 Task: In the  document article.odt. Insert footer and write 'ww.ramsons.com'. Find the word using Dictionary 'Gift' Use the tool word Count and display word count while typing
Action: Mouse moved to (113, 60)
Screenshot: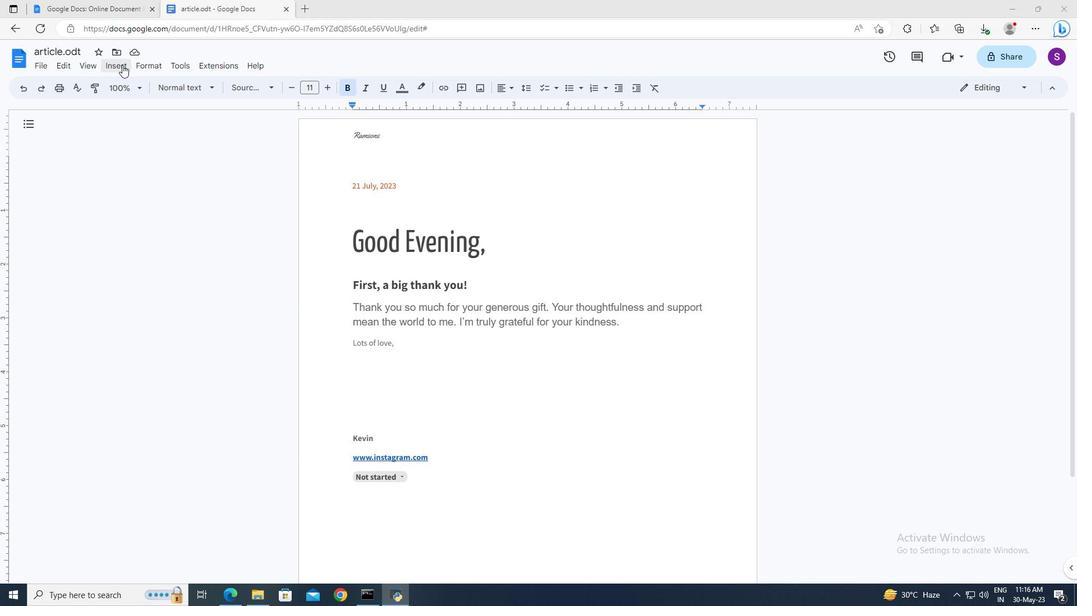 
Action: Mouse pressed left at (113, 60)
Screenshot: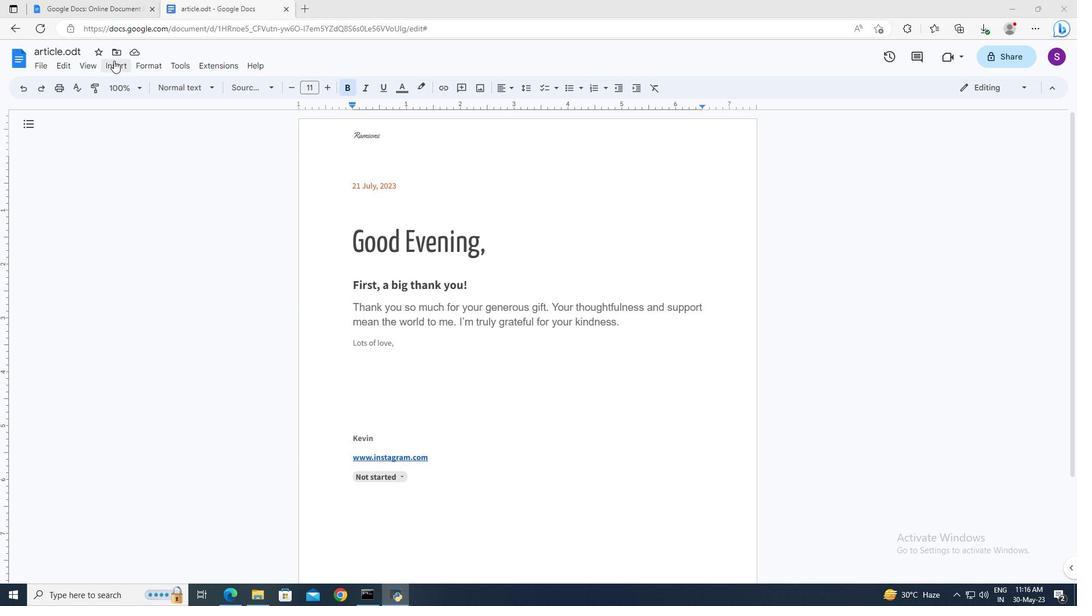 
Action: Mouse moved to (308, 362)
Screenshot: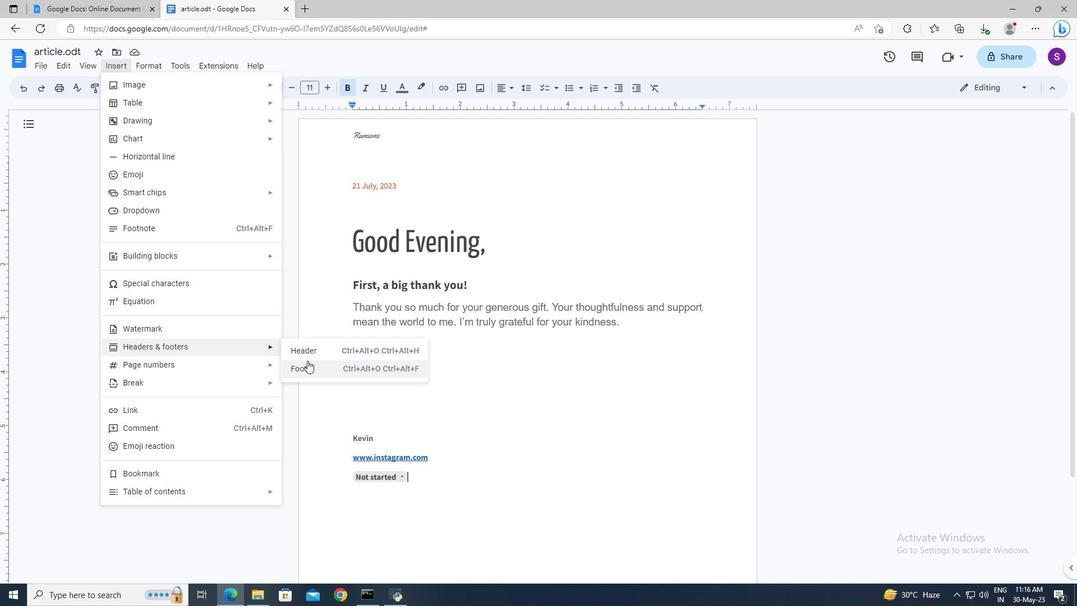 
Action: Mouse pressed left at (308, 362)
Screenshot: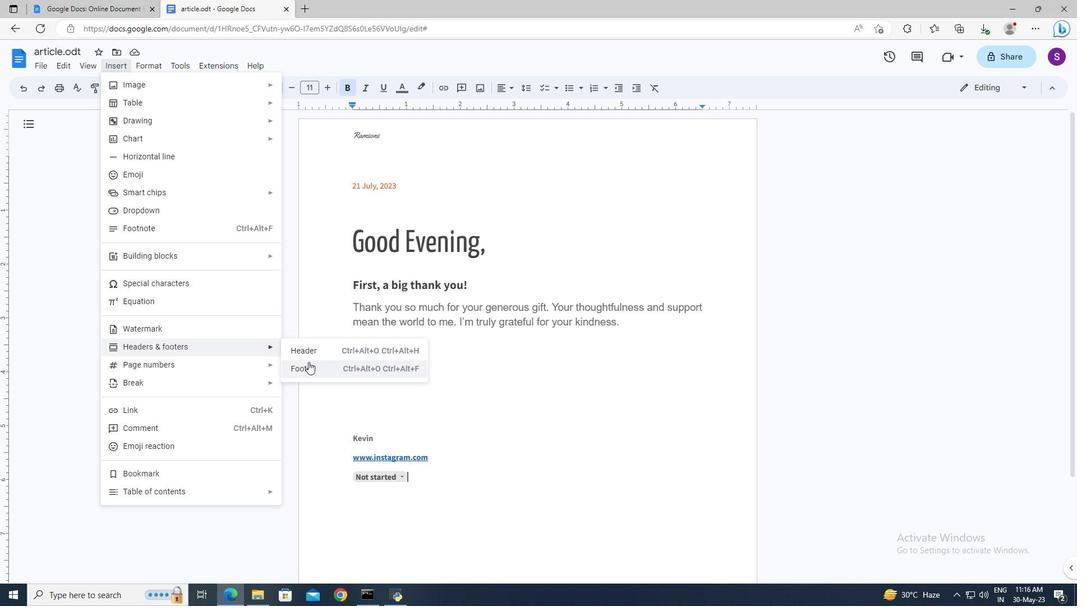 
Action: Key pressed www.ramsons.com
Screenshot: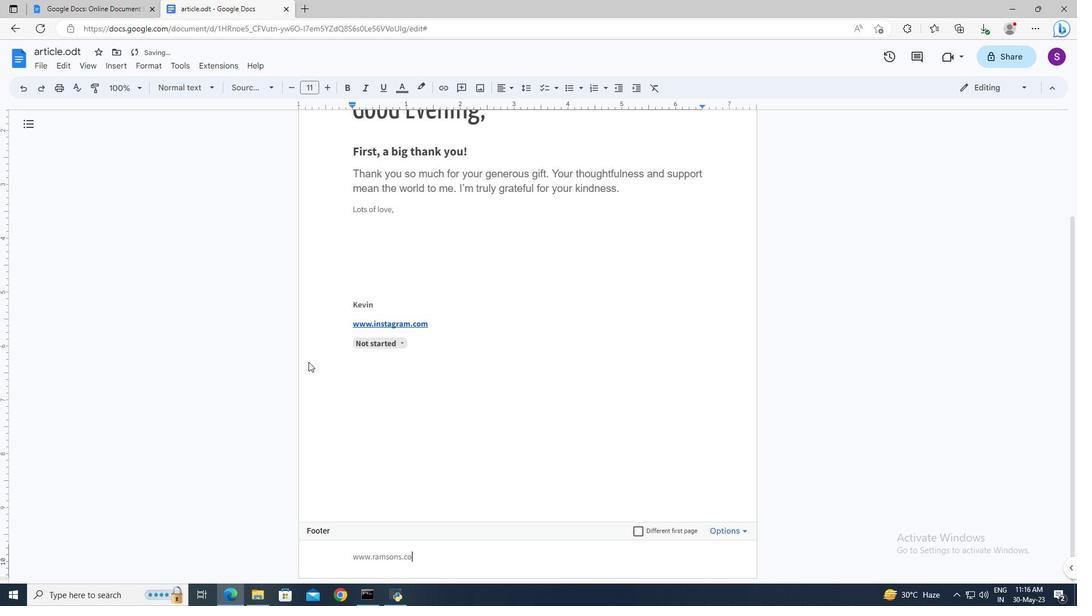 
Action: Mouse moved to (346, 263)
Screenshot: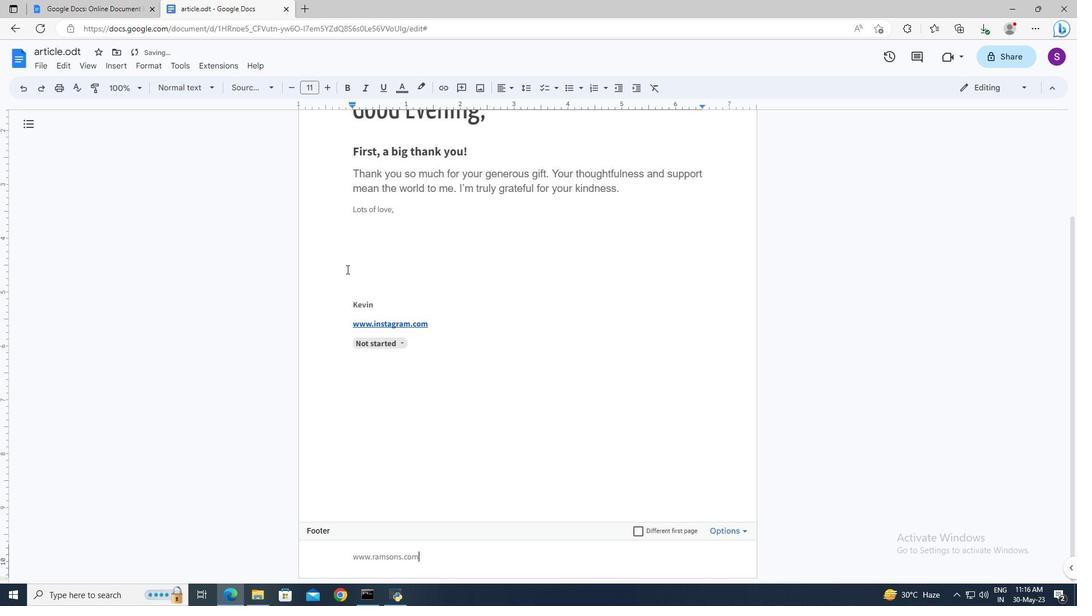 
Action: Mouse pressed left at (346, 263)
Screenshot: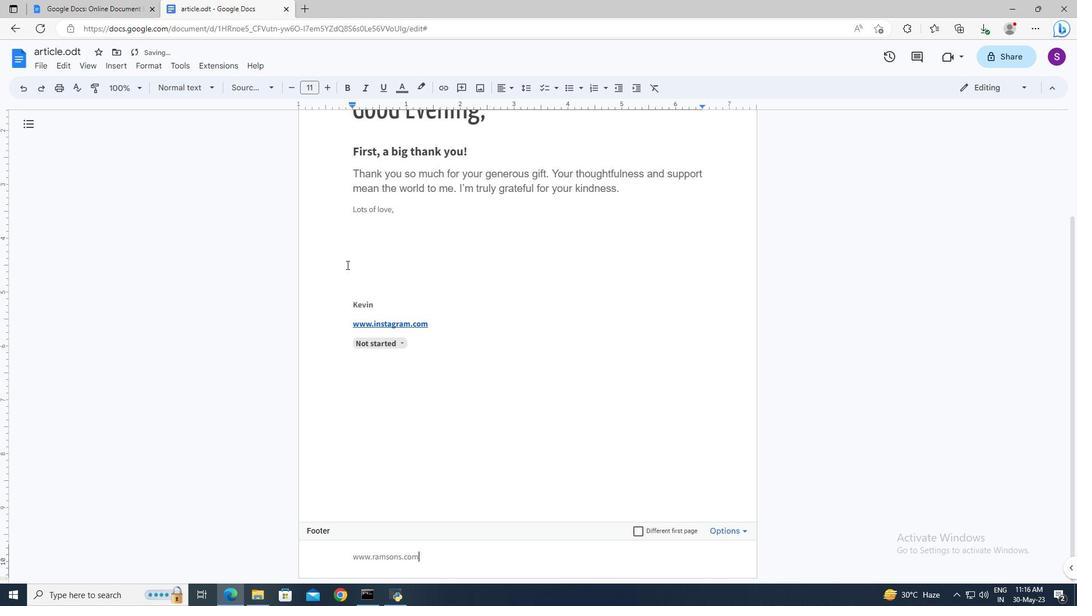 
Action: Mouse scrolled (346, 264) with delta (0, 0)
Screenshot: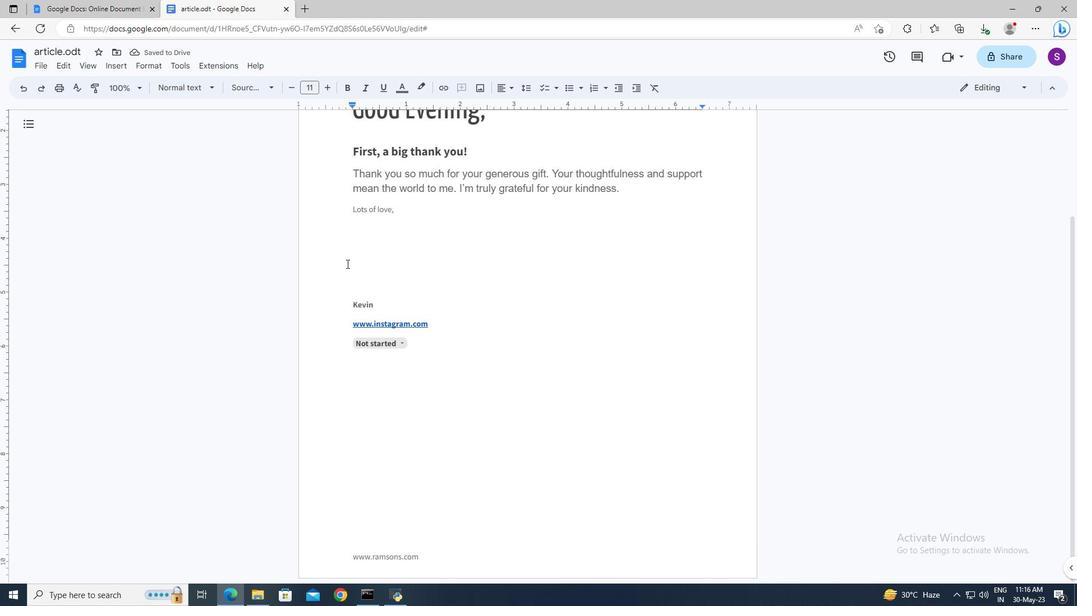 
Action: Mouse moved to (190, 66)
Screenshot: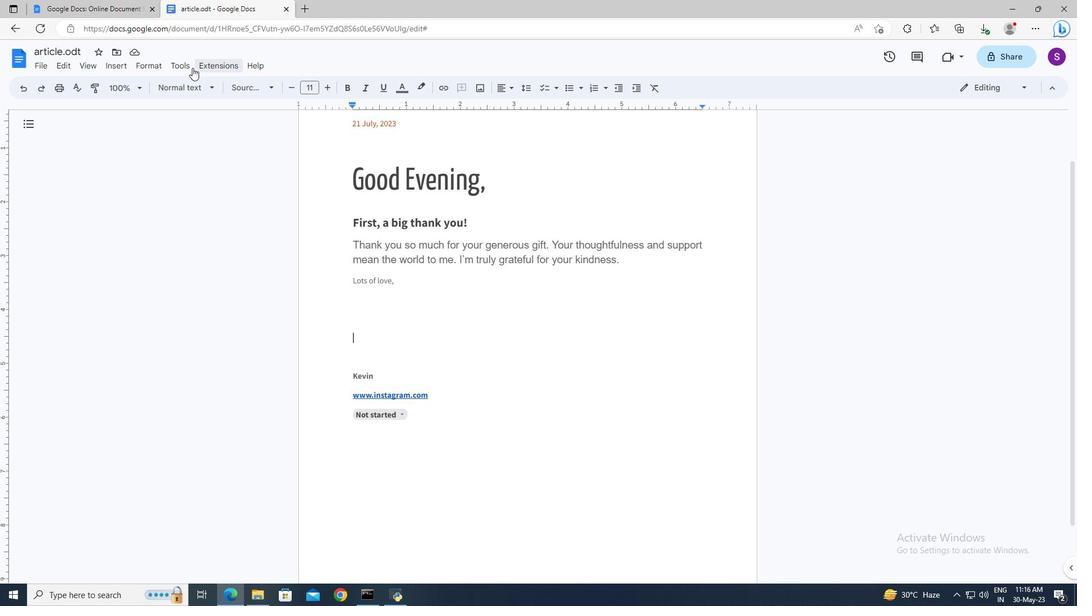 
Action: Mouse pressed left at (190, 66)
Screenshot: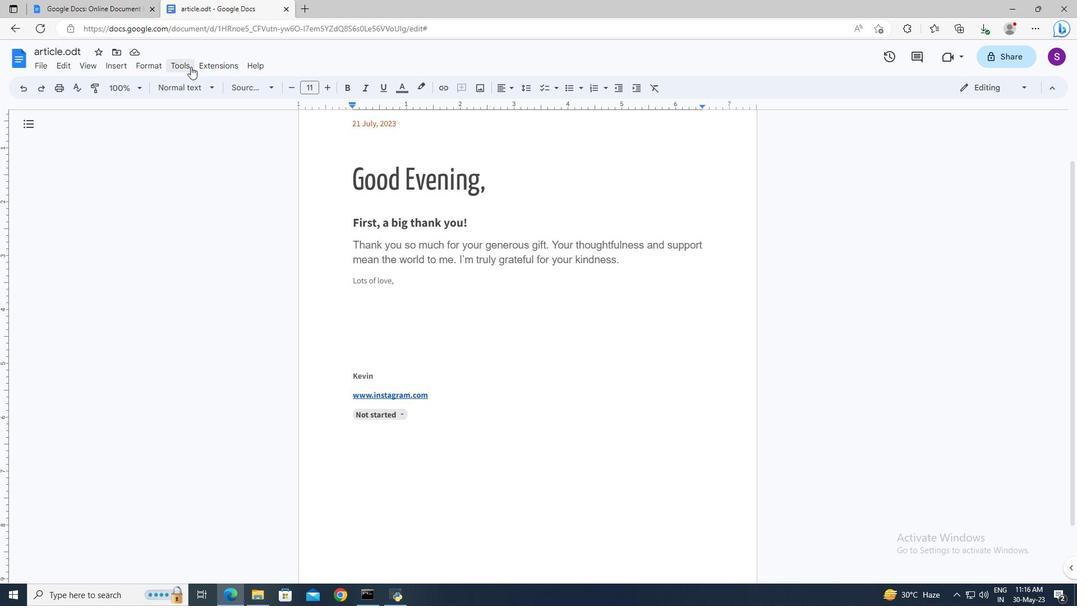 
Action: Mouse moved to (208, 223)
Screenshot: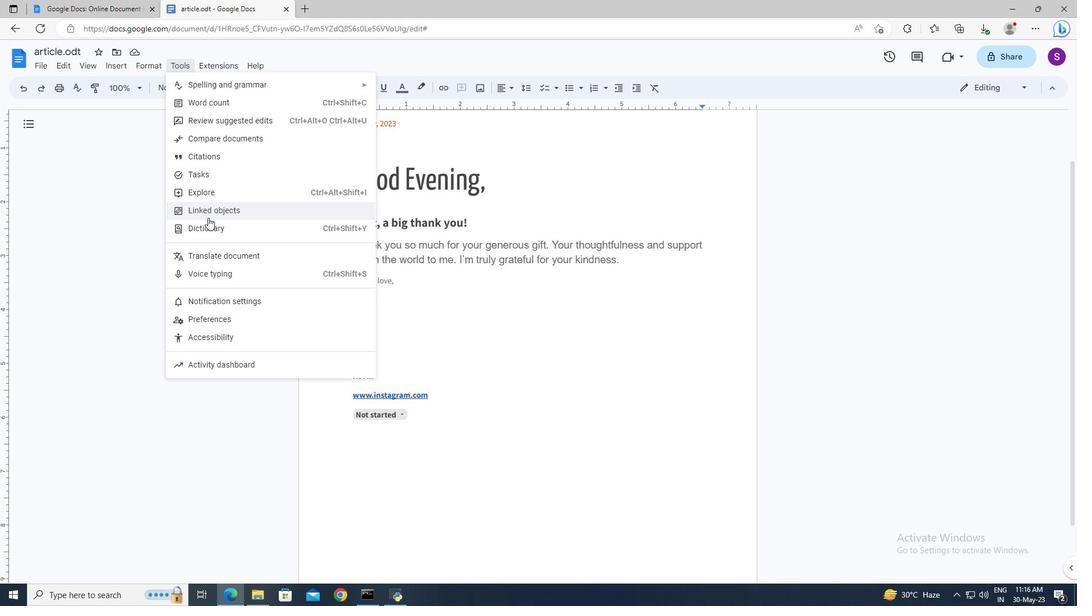 
Action: Mouse pressed left at (208, 223)
Screenshot: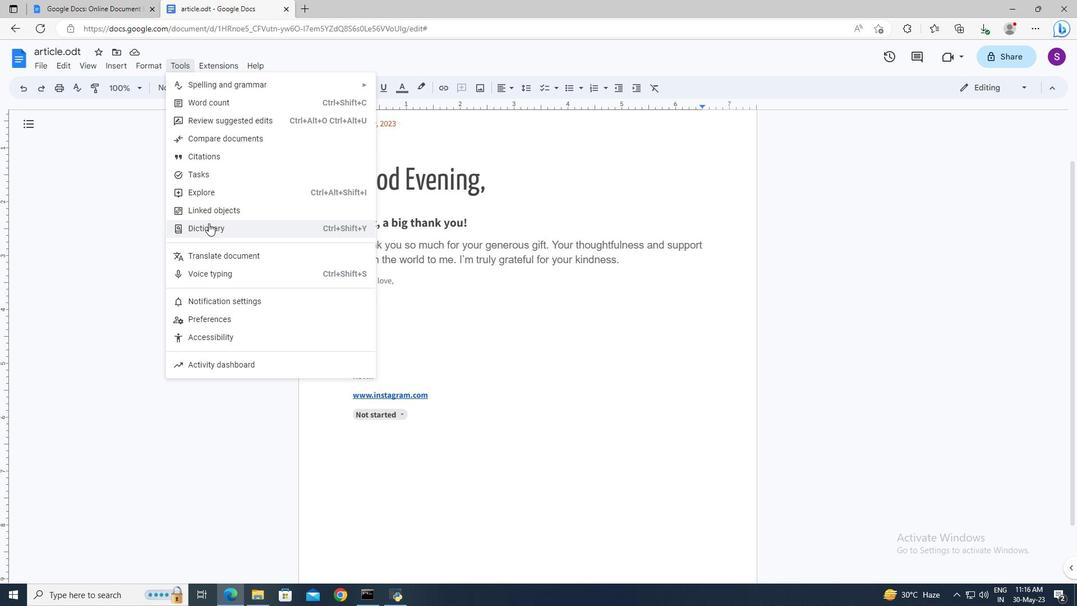
Action: Mouse moved to (940, 123)
Screenshot: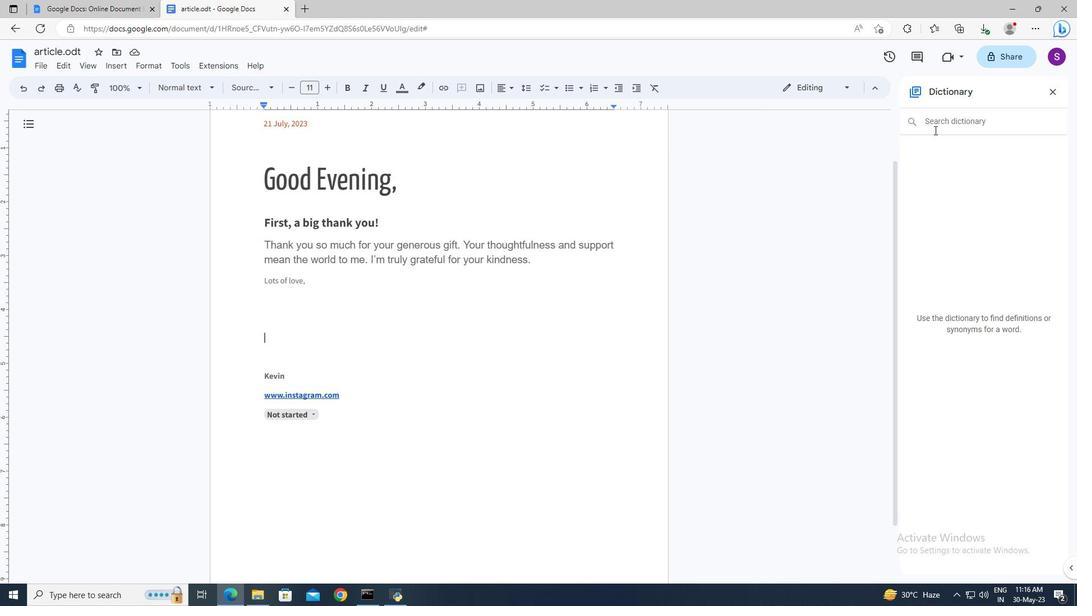 
Action: Mouse pressed left at (940, 123)
Screenshot: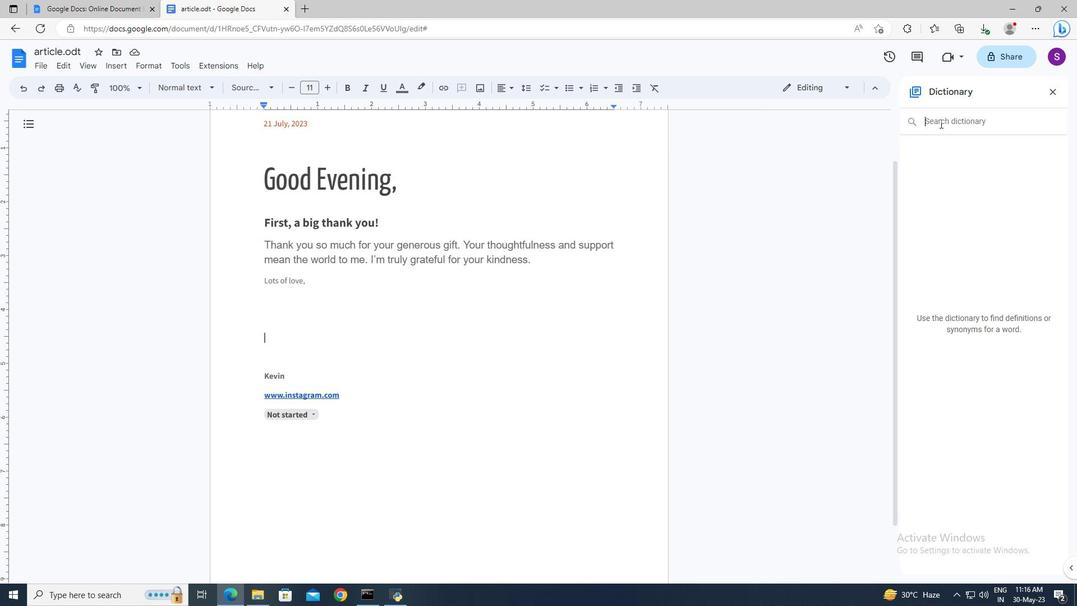 
Action: Key pressed <Key.shift>Gift<Key.enter>
Screenshot: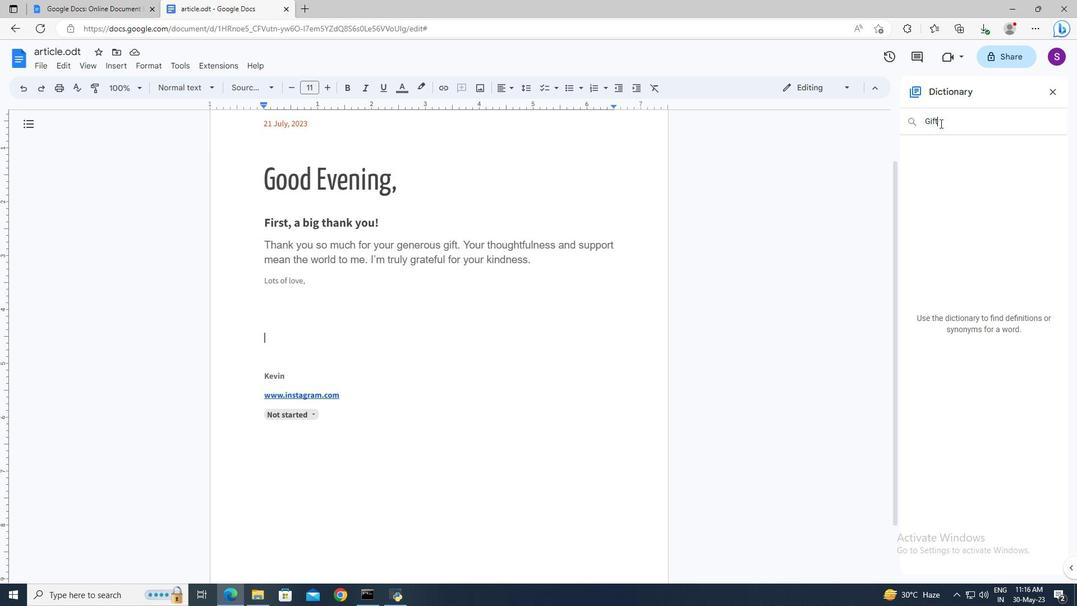 
Action: Mouse moved to (188, 66)
Screenshot: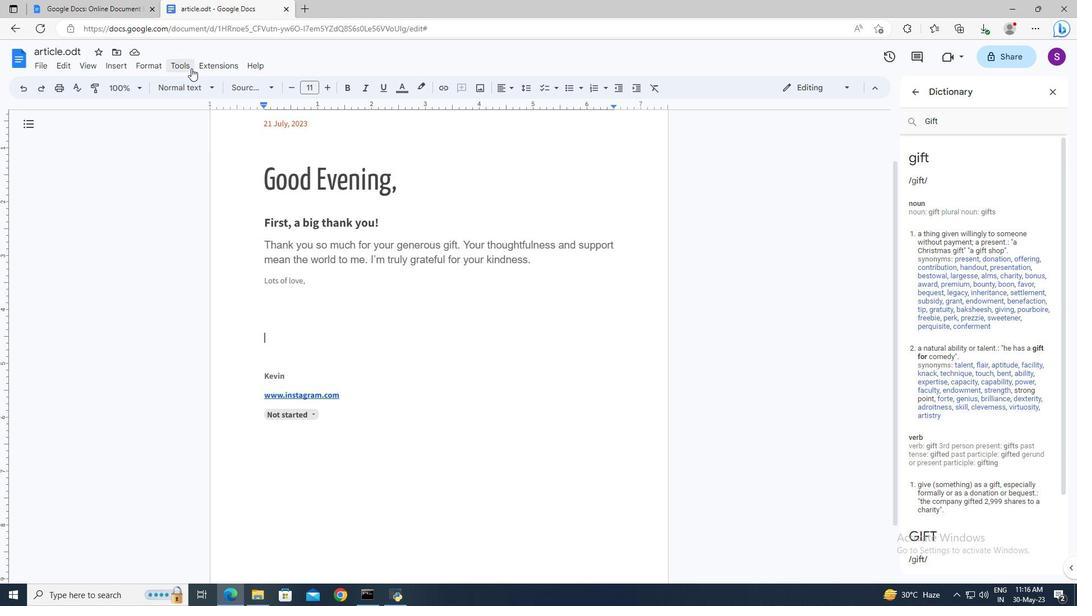 
Action: Mouse pressed left at (188, 66)
Screenshot: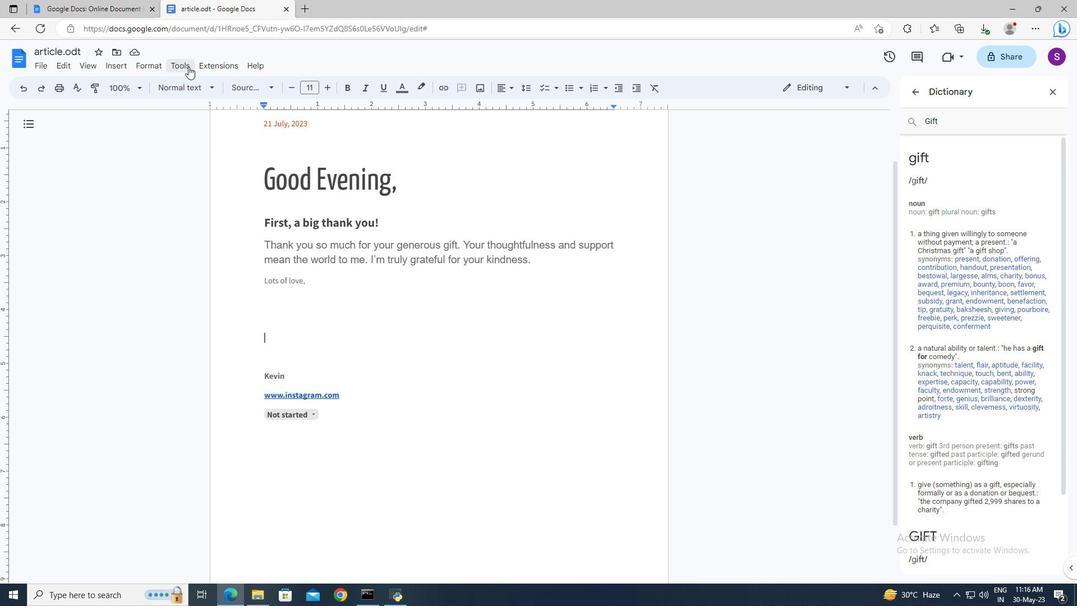 
Action: Mouse moved to (239, 102)
Screenshot: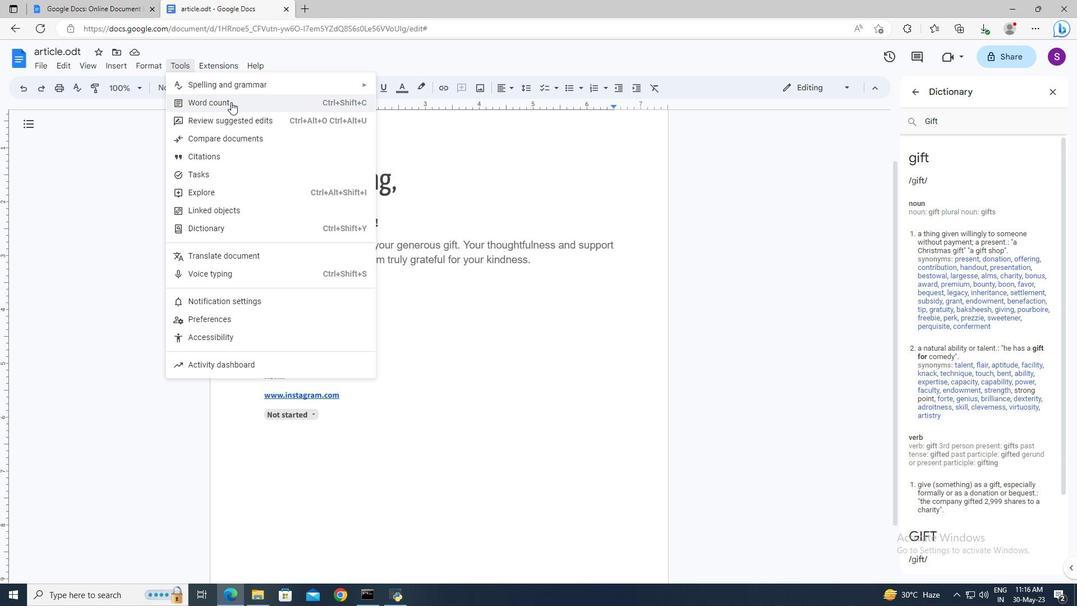 
Action: Mouse pressed left at (239, 102)
Screenshot: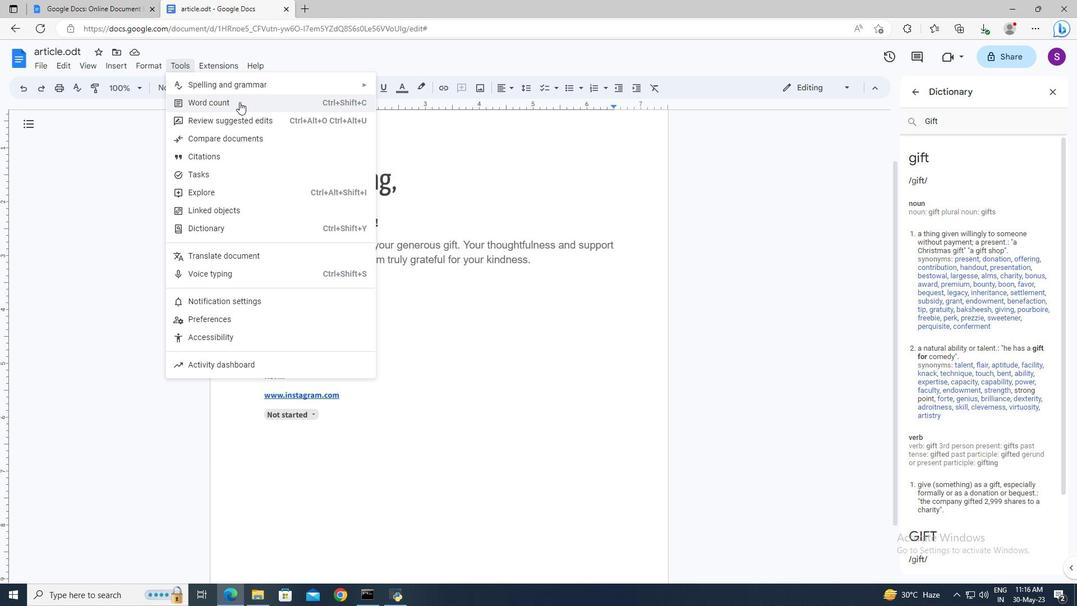 
Action: Mouse moved to (468, 359)
Screenshot: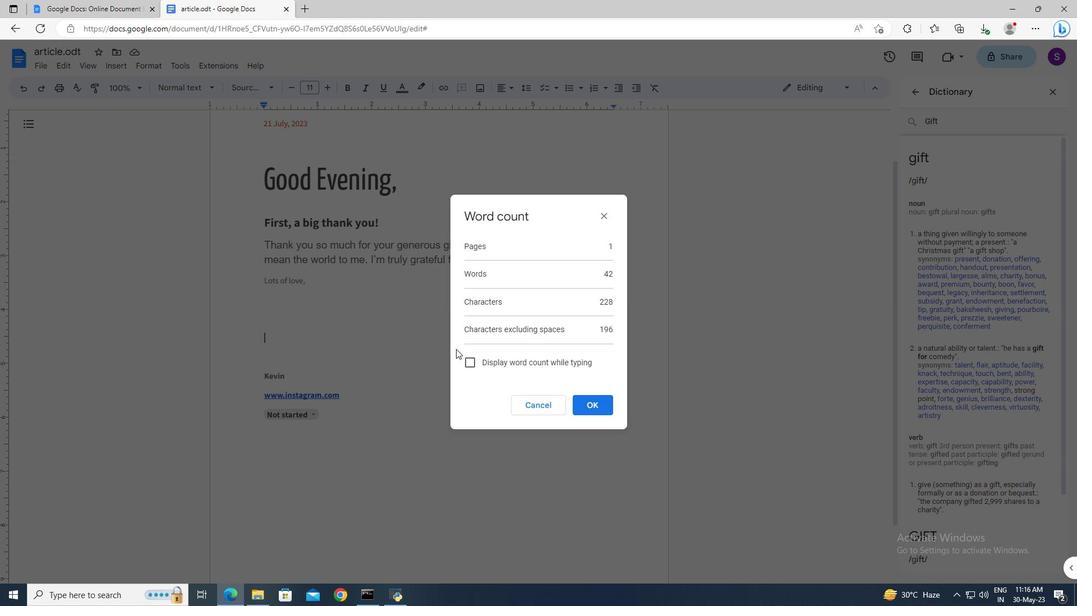 
Action: Mouse pressed left at (468, 359)
Screenshot: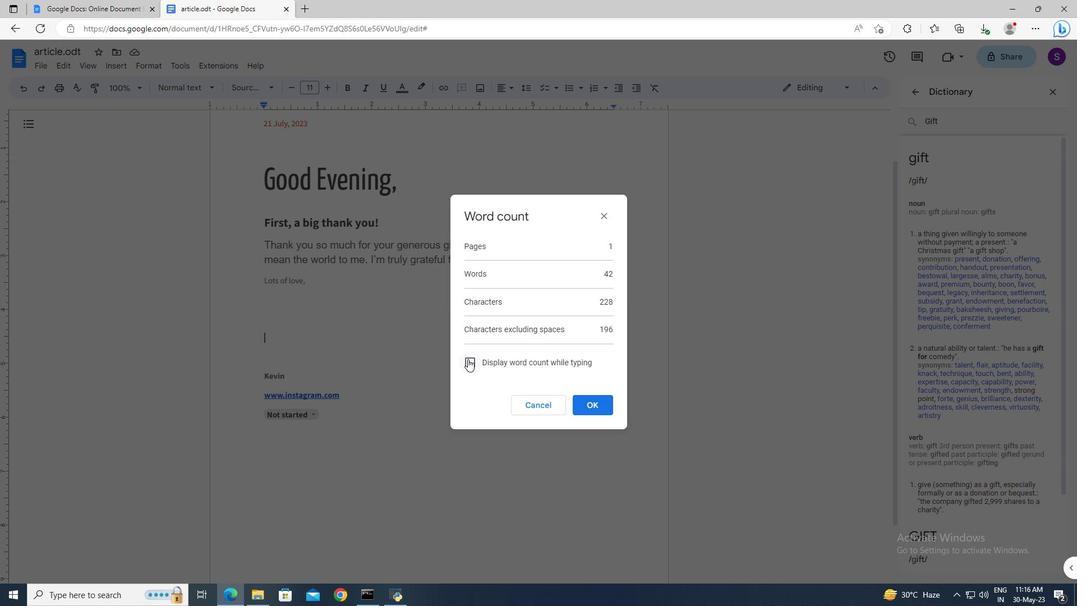 
Action: Mouse moved to (591, 401)
Screenshot: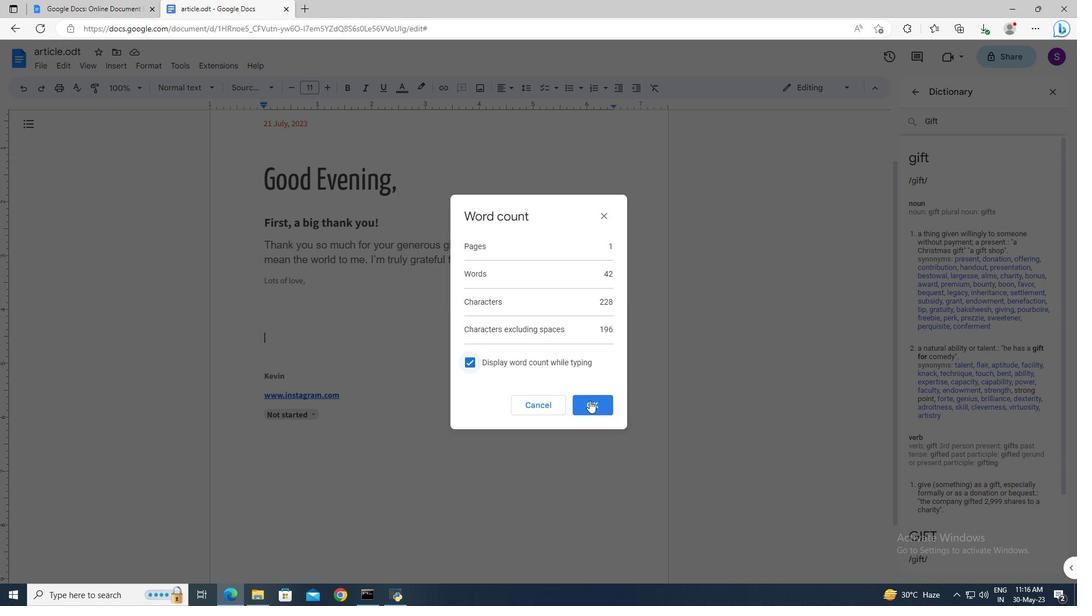 
Action: Mouse pressed left at (591, 401)
Screenshot: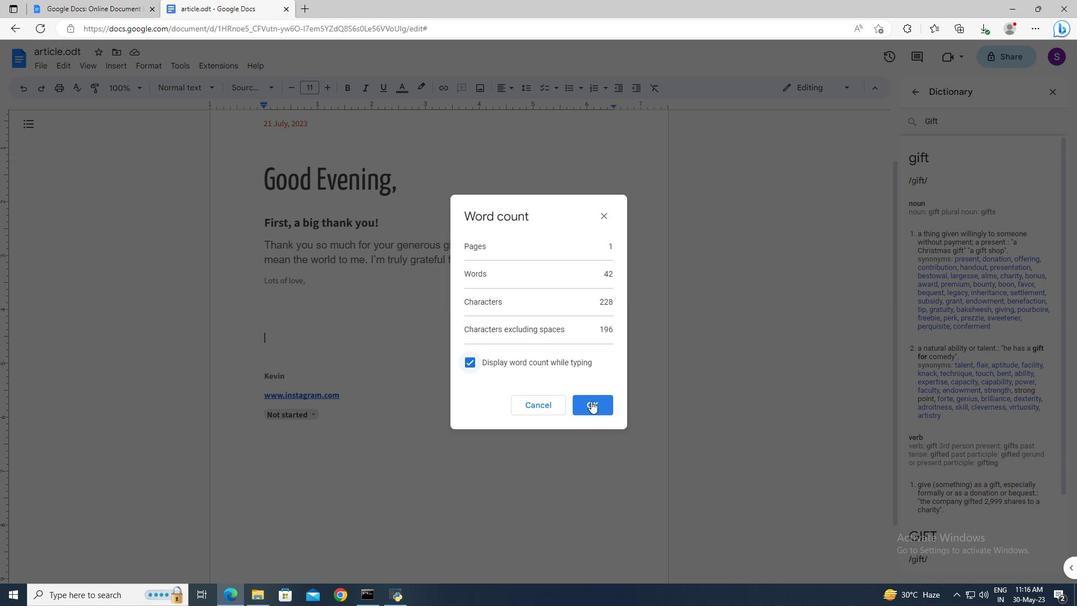 
